 Task: Search pull requests that are created by you.
Action: Mouse moved to (20, 105)
Screenshot: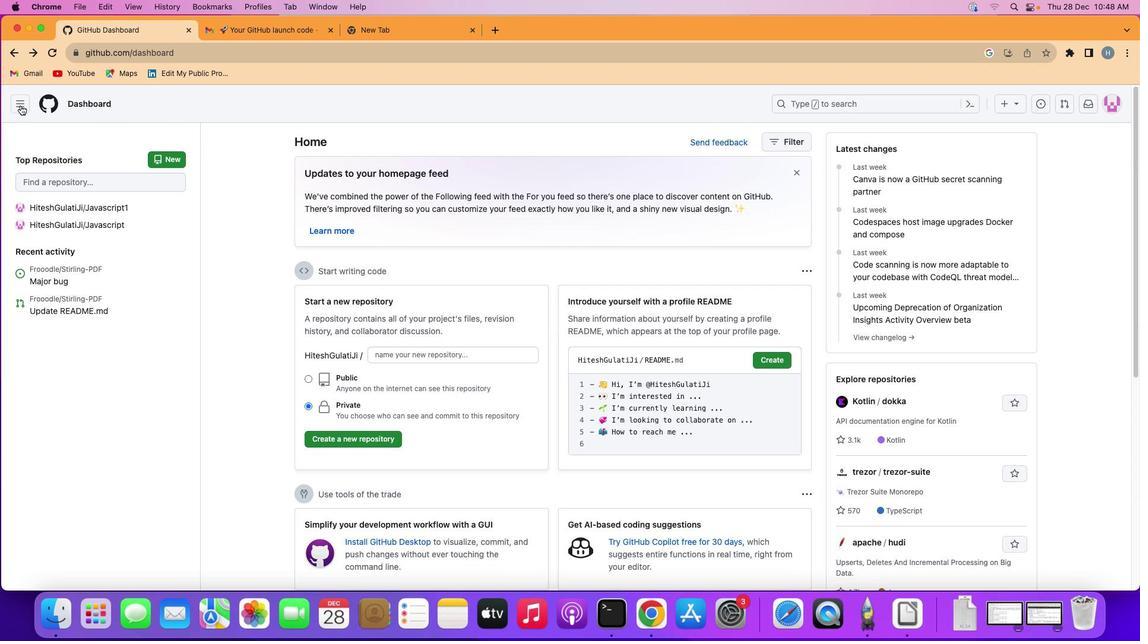 
Action: Mouse pressed left at (20, 105)
Screenshot: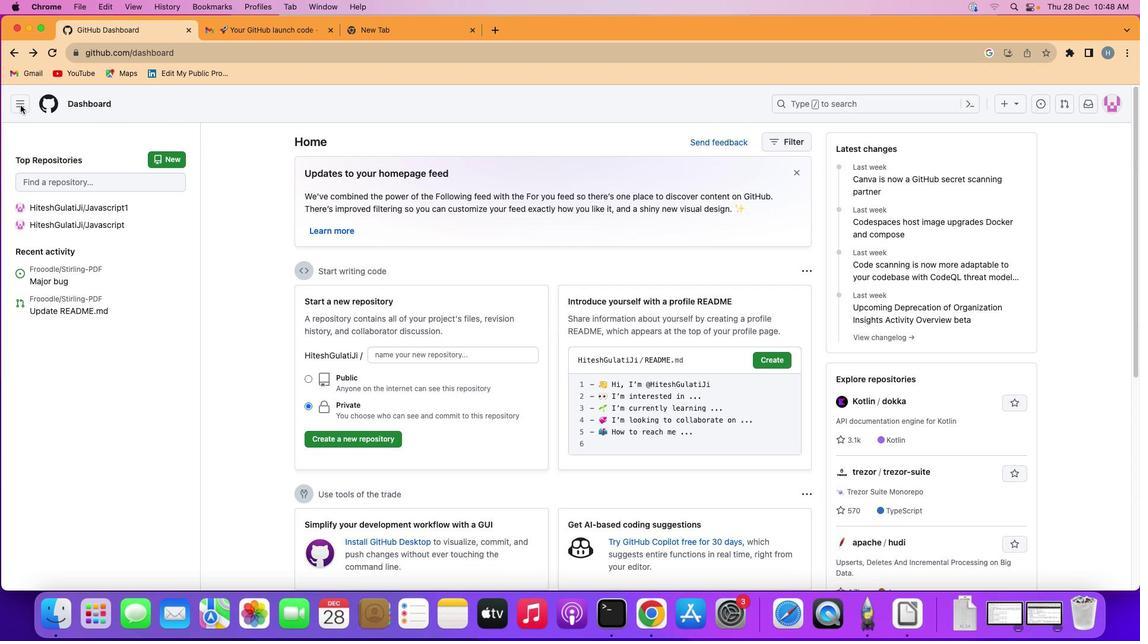 
Action: Mouse moved to (65, 170)
Screenshot: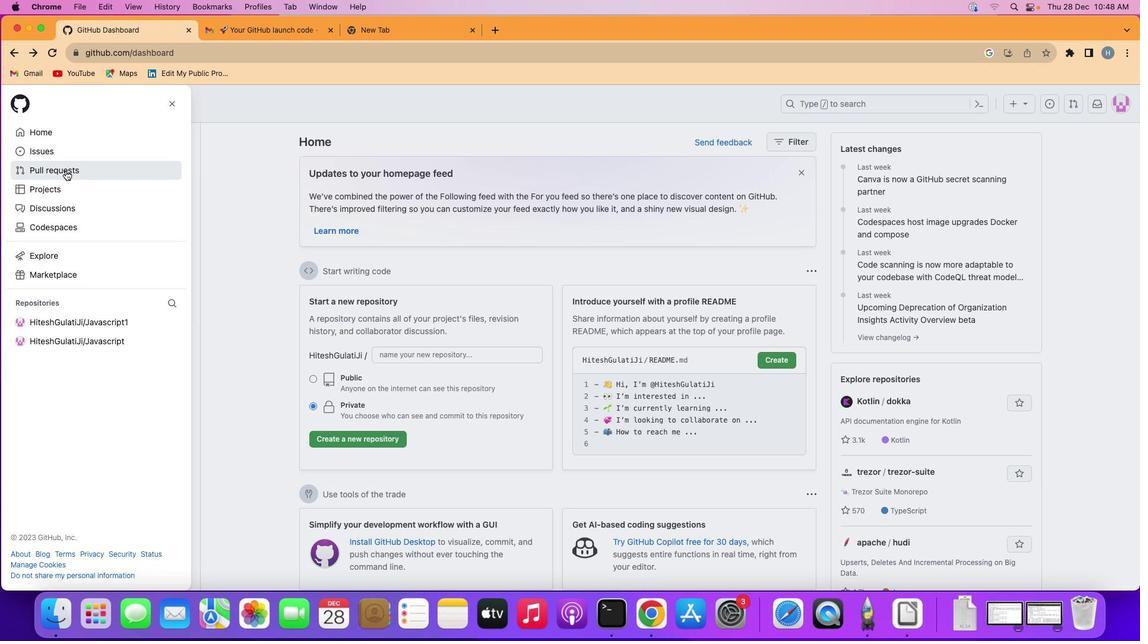 
Action: Mouse pressed left at (65, 170)
Screenshot: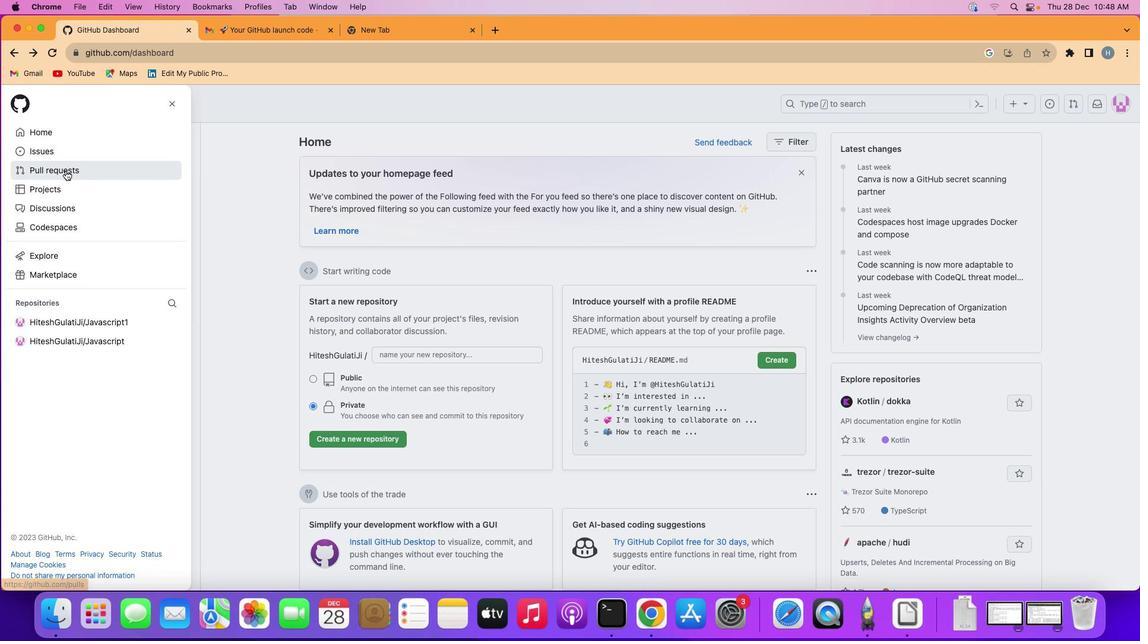 
Action: Mouse moved to (308, 145)
Screenshot: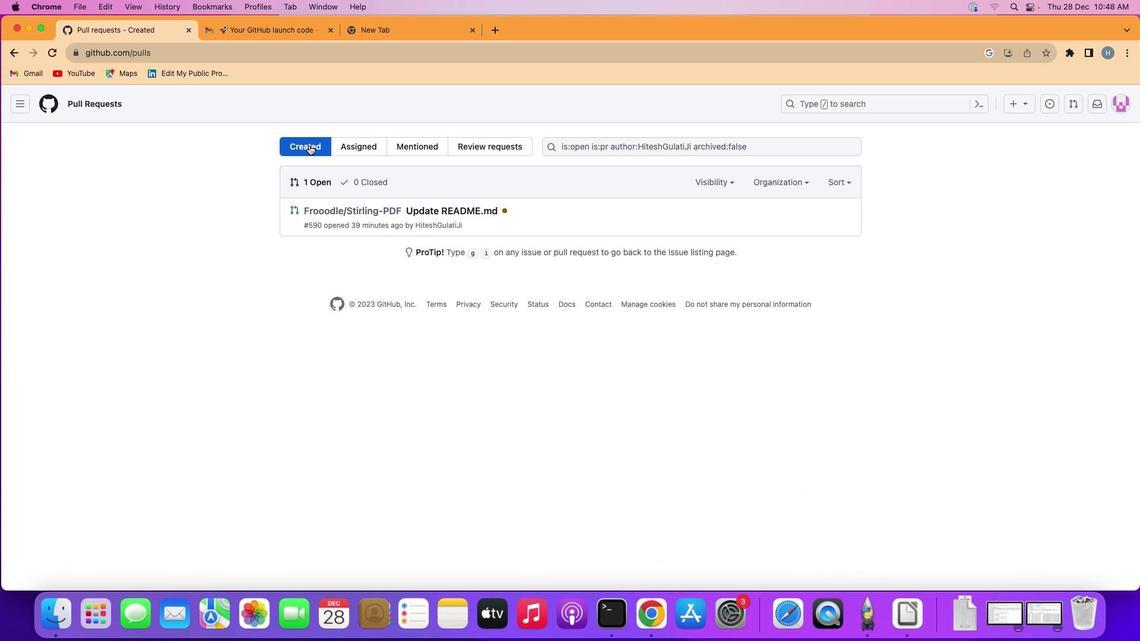 
Action: Mouse pressed left at (308, 145)
Screenshot: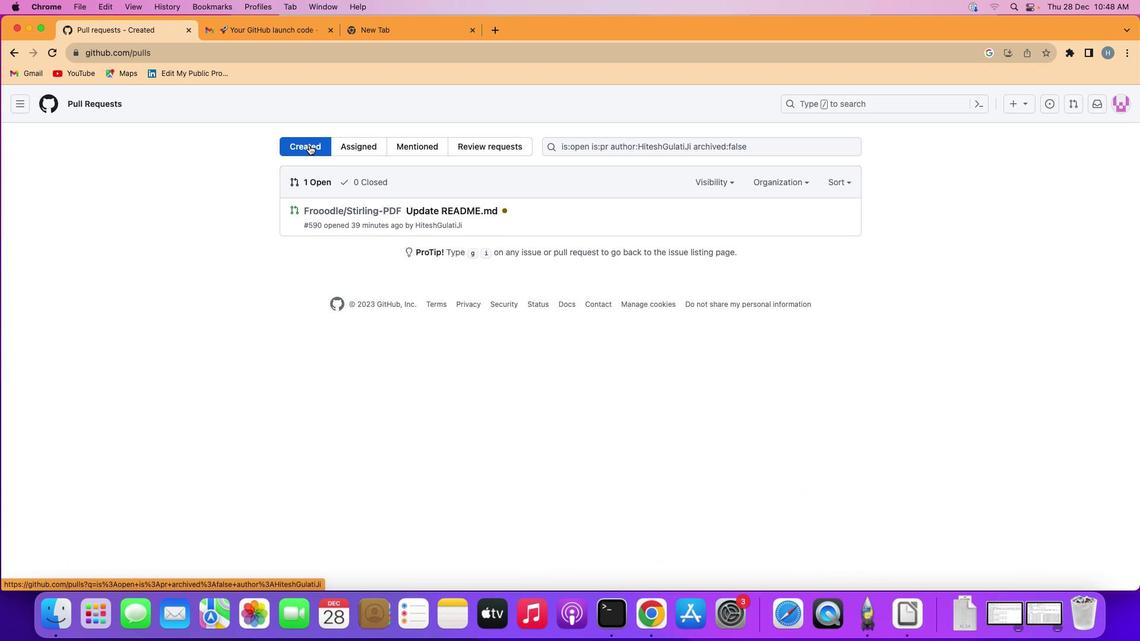
